 Task: Look for products in the category "Kid's Vitamins & Supplements" from Carlson Labs only.
Action: Mouse moved to (212, 106)
Screenshot: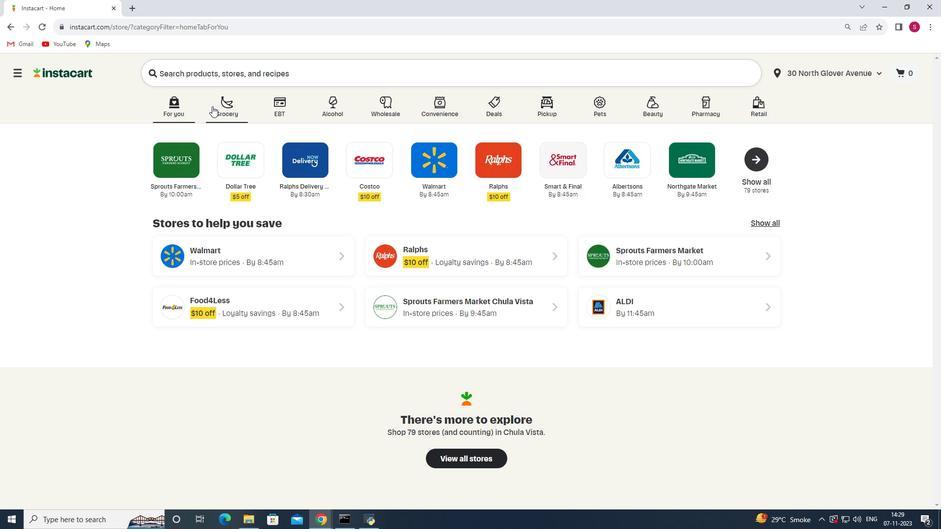 
Action: Mouse pressed left at (212, 106)
Screenshot: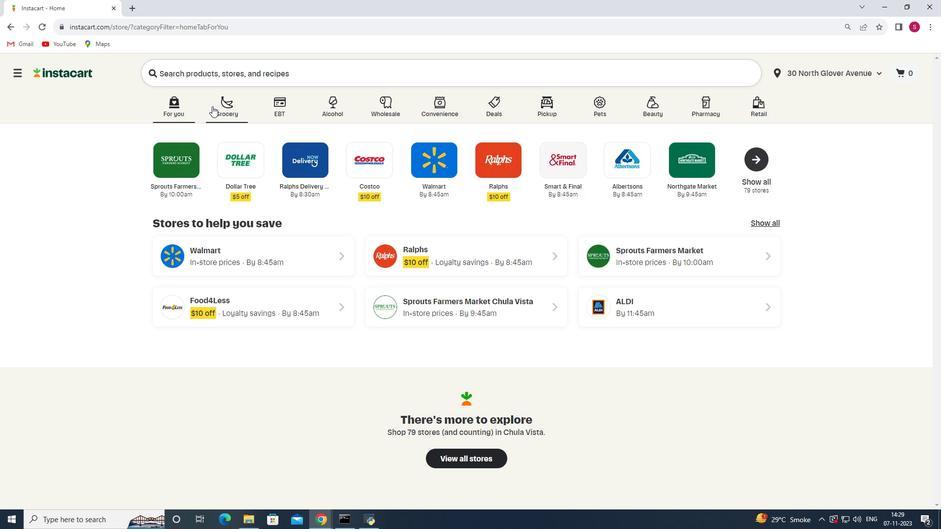 
Action: Mouse moved to (234, 286)
Screenshot: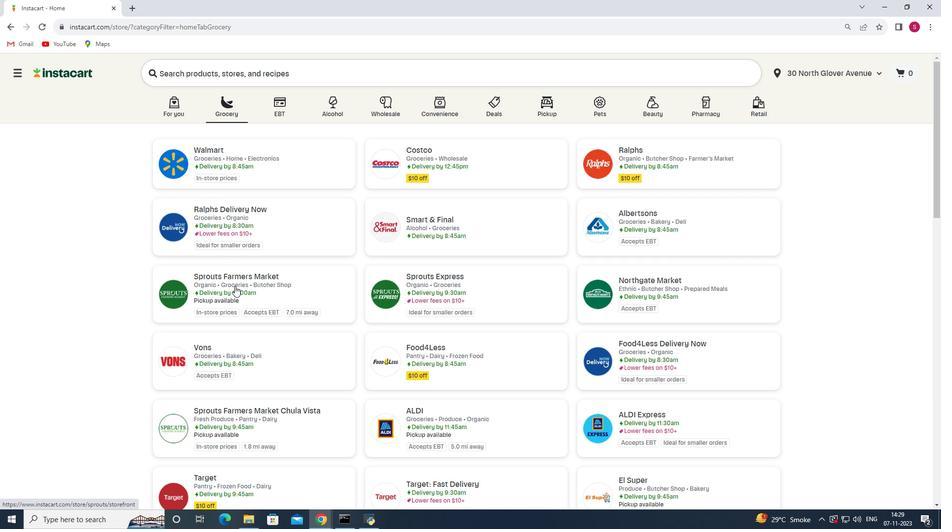
Action: Mouse pressed left at (234, 286)
Screenshot: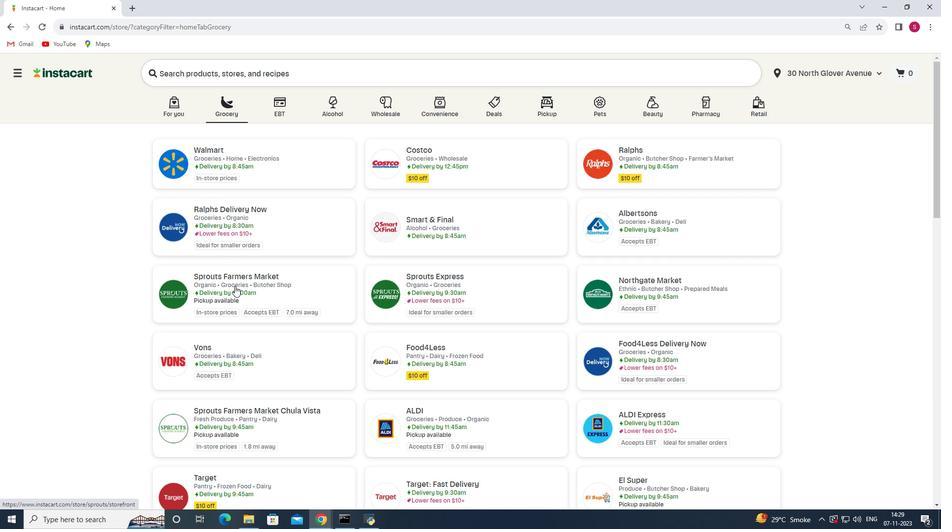 
Action: Mouse moved to (65, 272)
Screenshot: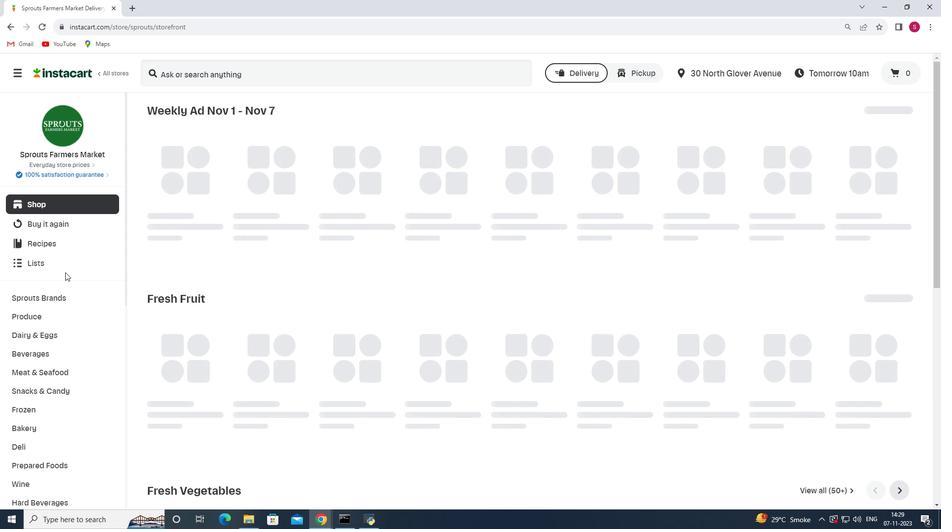 
Action: Mouse scrolled (65, 272) with delta (0, 0)
Screenshot: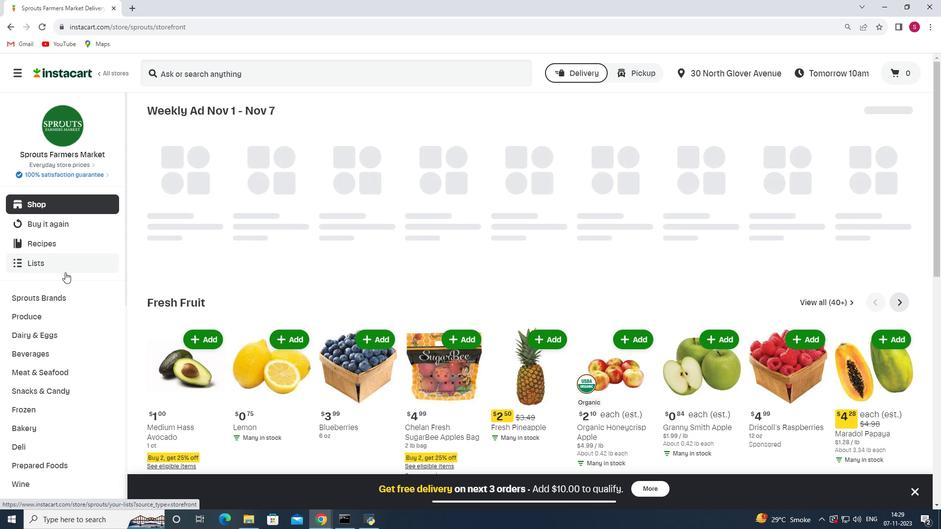 
Action: Mouse scrolled (65, 272) with delta (0, 0)
Screenshot: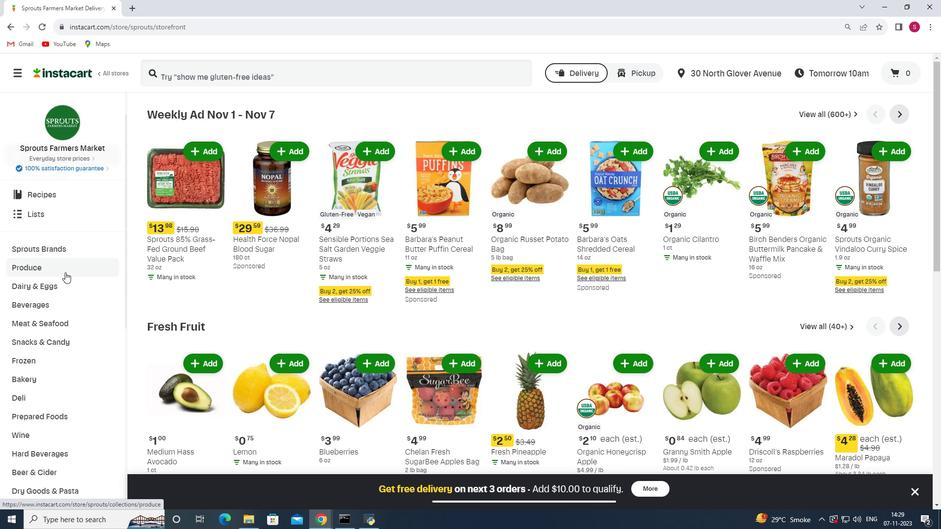 
Action: Mouse scrolled (65, 272) with delta (0, 0)
Screenshot: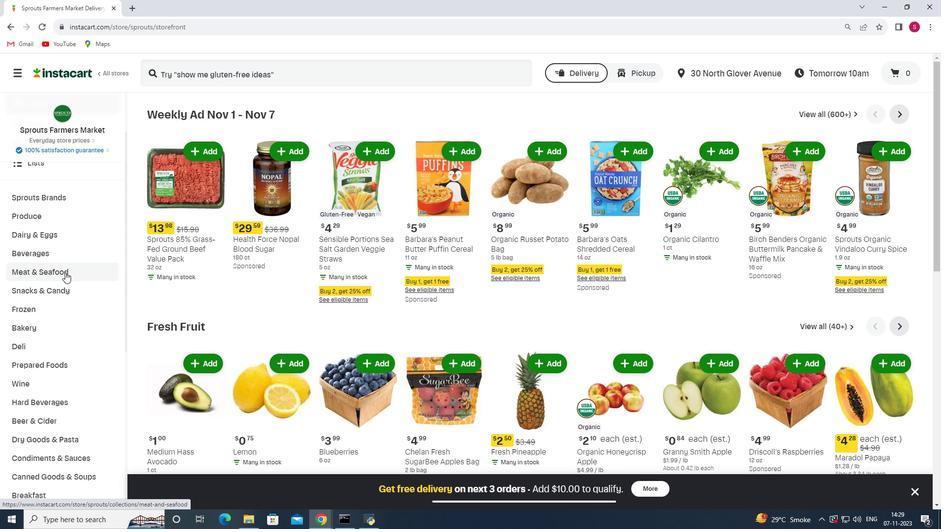 
Action: Mouse scrolled (65, 272) with delta (0, 0)
Screenshot: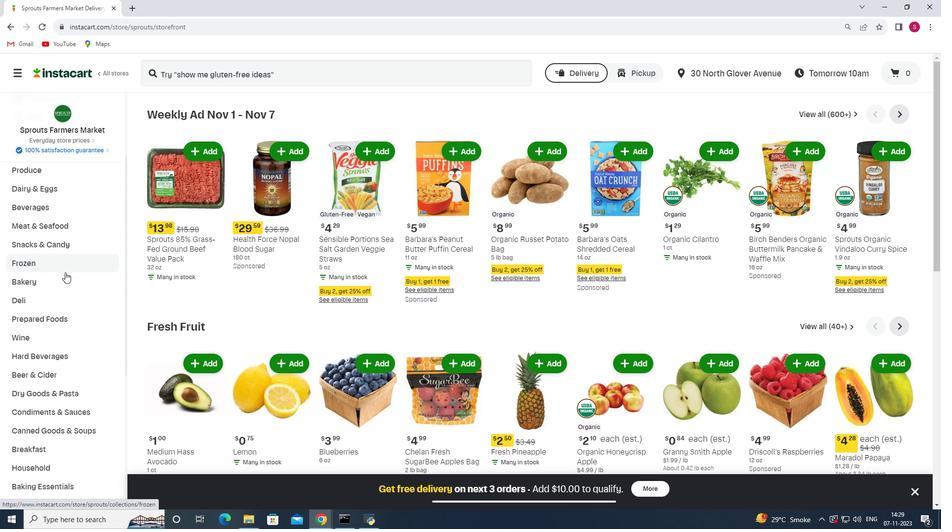 
Action: Mouse scrolled (65, 272) with delta (0, 0)
Screenshot: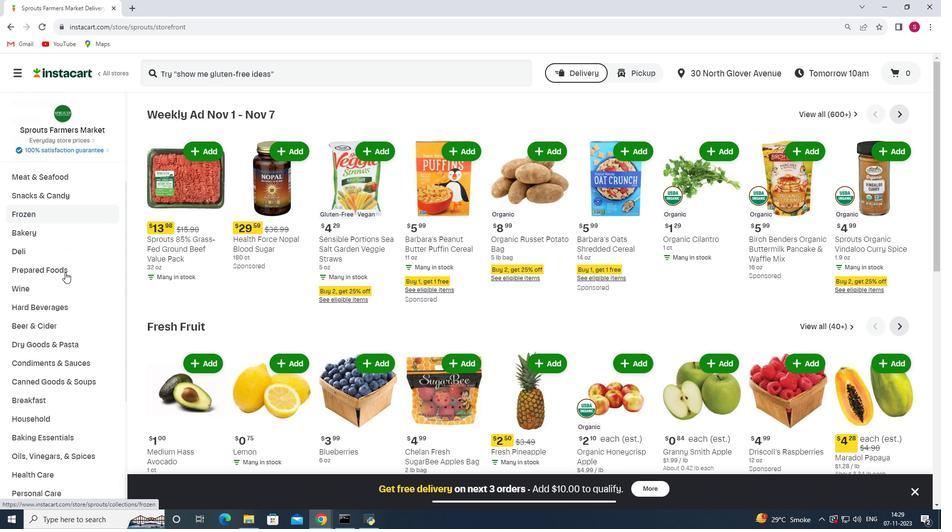 
Action: Mouse scrolled (65, 272) with delta (0, 0)
Screenshot: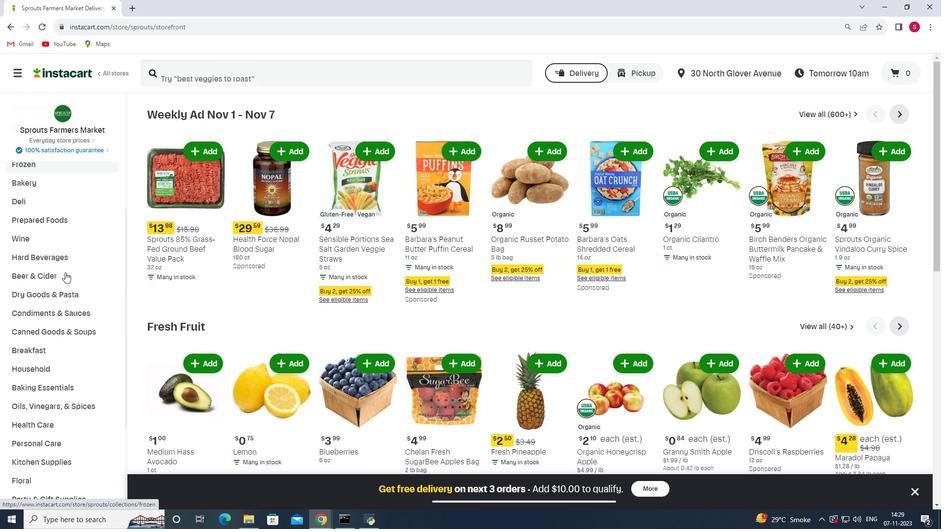 
Action: Mouse scrolled (65, 272) with delta (0, 0)
Screenshot: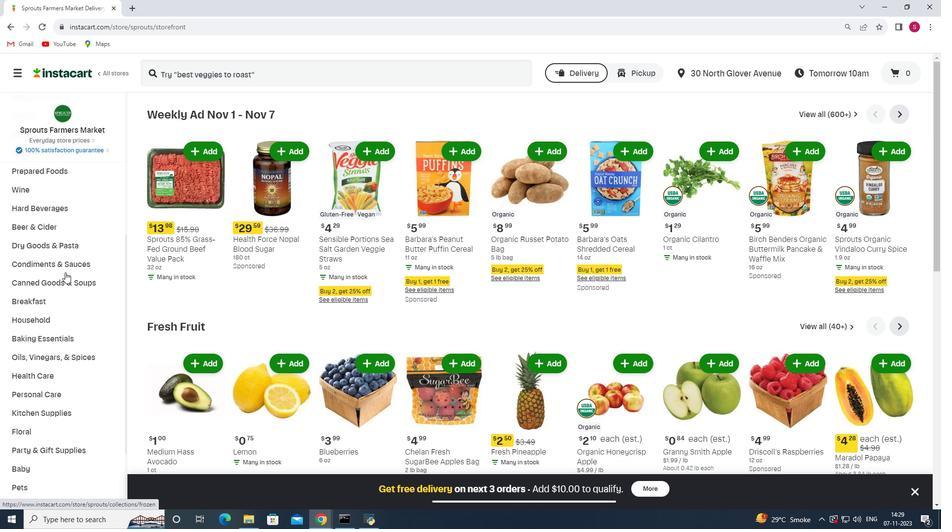
Action: Mouse moved to (46, 327)
Screenshot: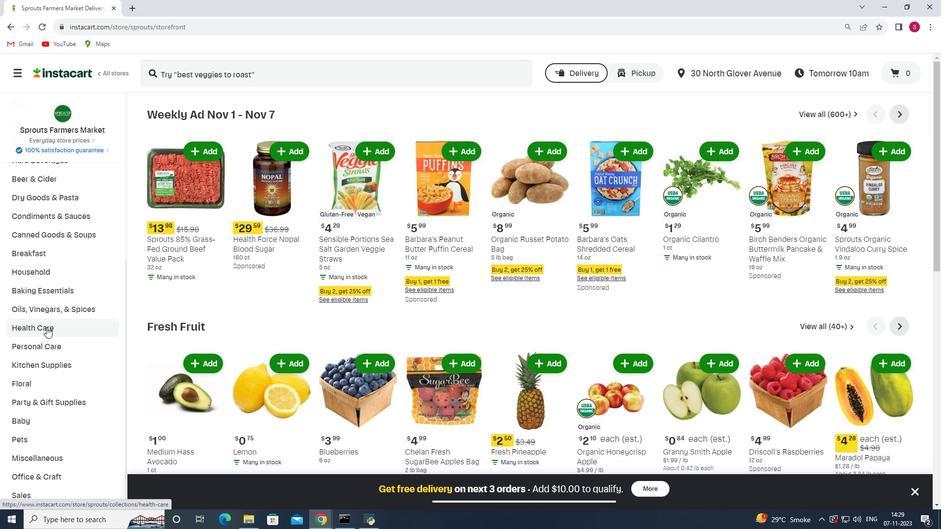 
Action: Mouse pressed left at (46, 327)
Screenshot: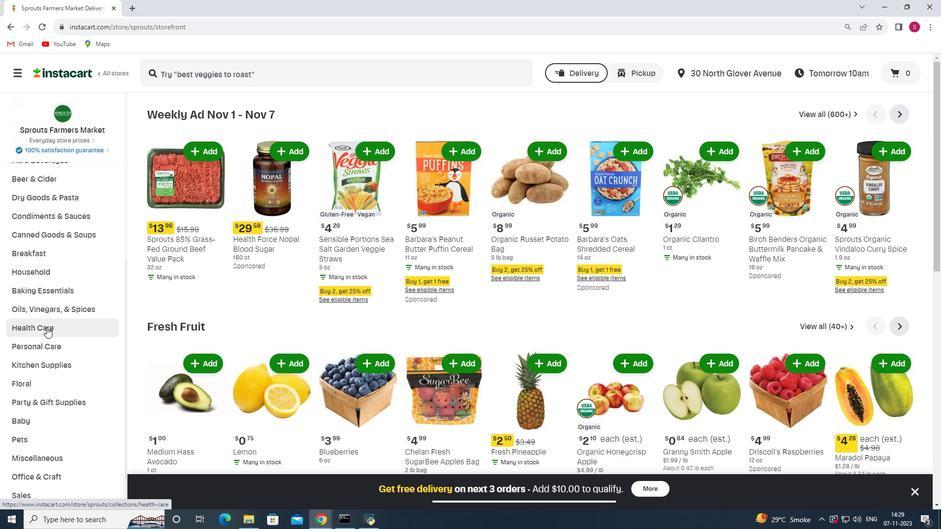 
Action: Mouse moved to (331, 138)
Screenshot: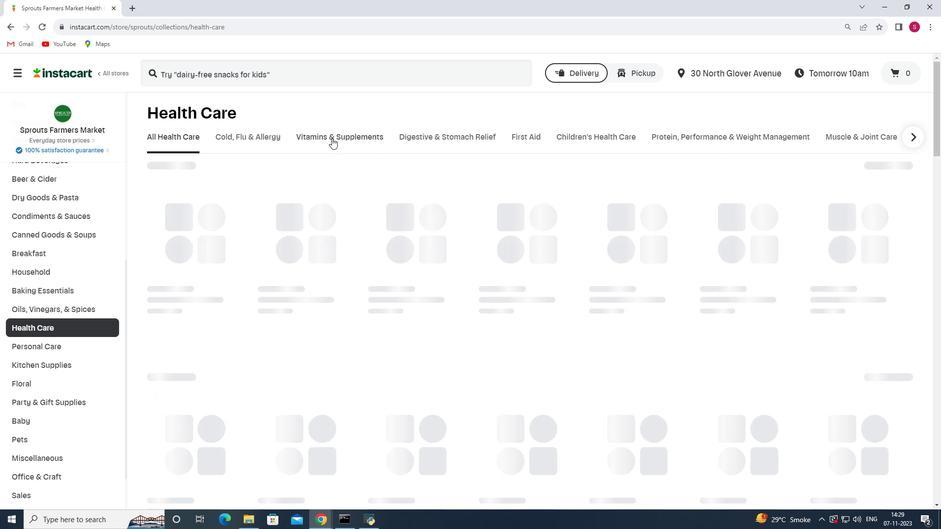 
Action: Mouse pressed left at (331, 138)
Screenshot: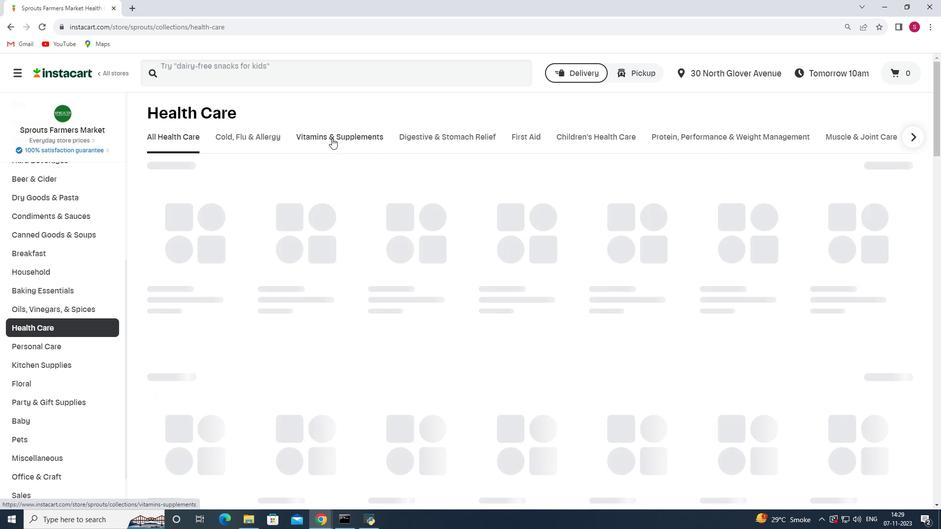 
Action: Mouse moved to (562, 180)
Screenshot: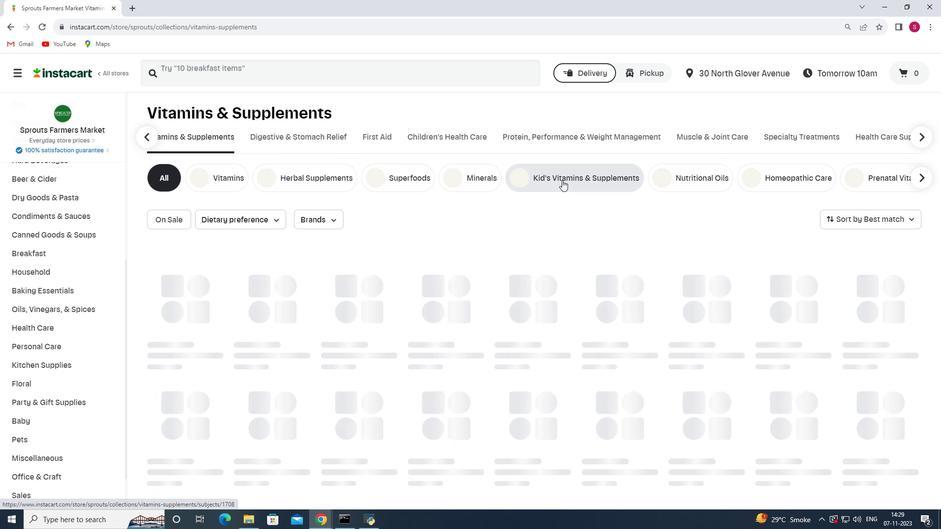 
Action: Mouse pressed left at (562, 180)
Screenshot: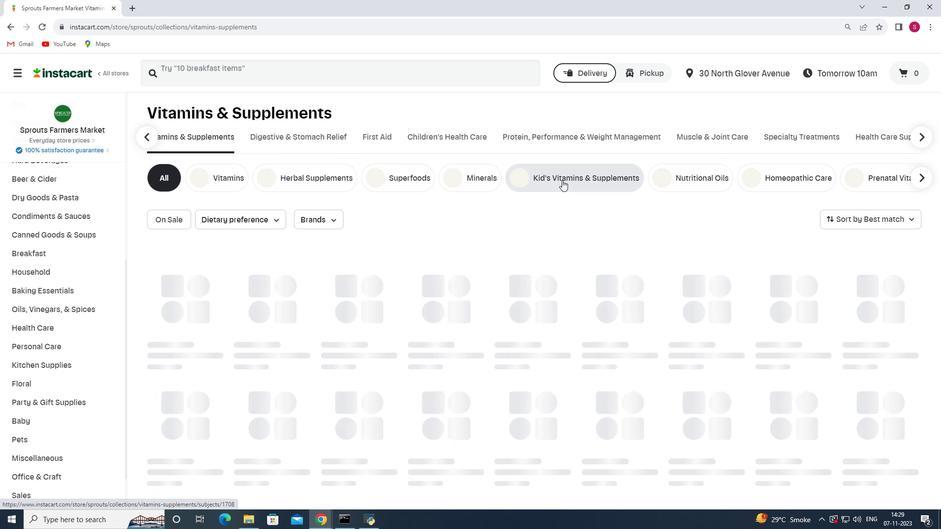 
Action: Mouse moved to (236, 221)
Screenshot: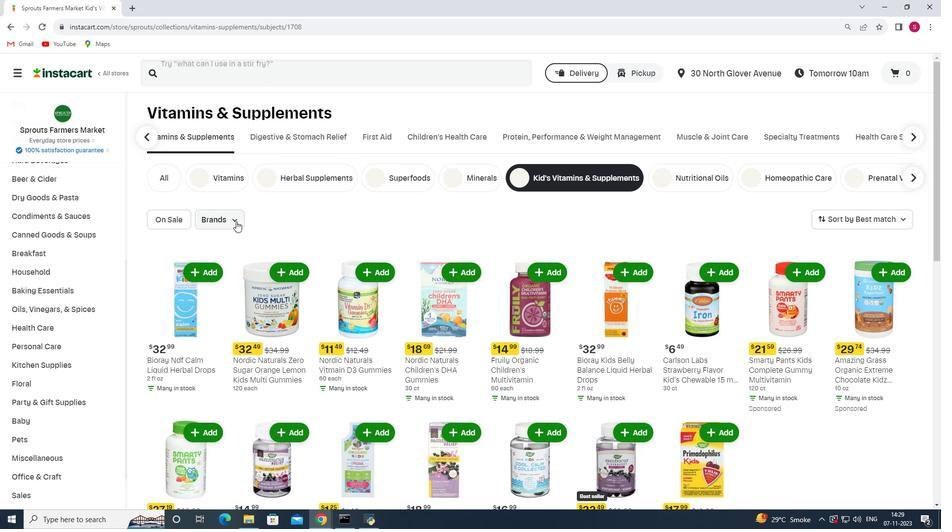 
Action: Mouse pressed left at (236, 221)
Screenshot: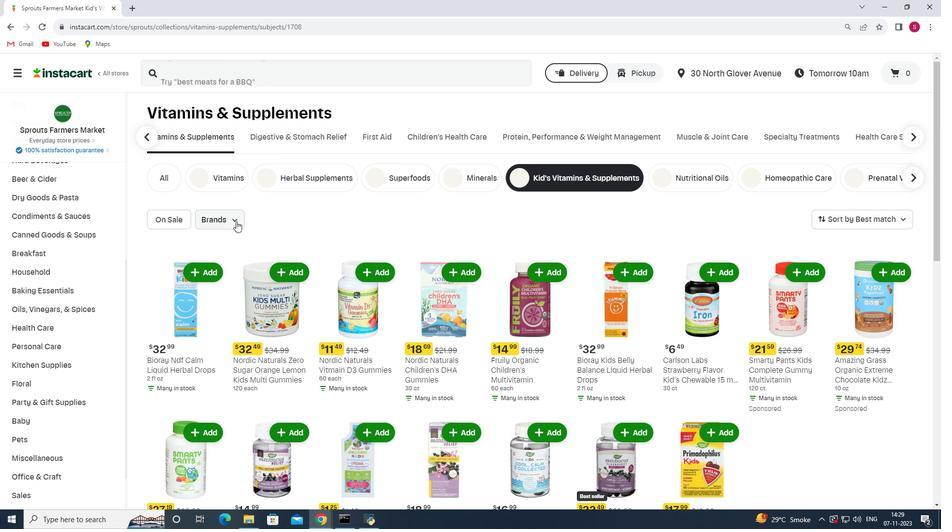 
Action: Mouse moved to (240, 248)
Screenshot: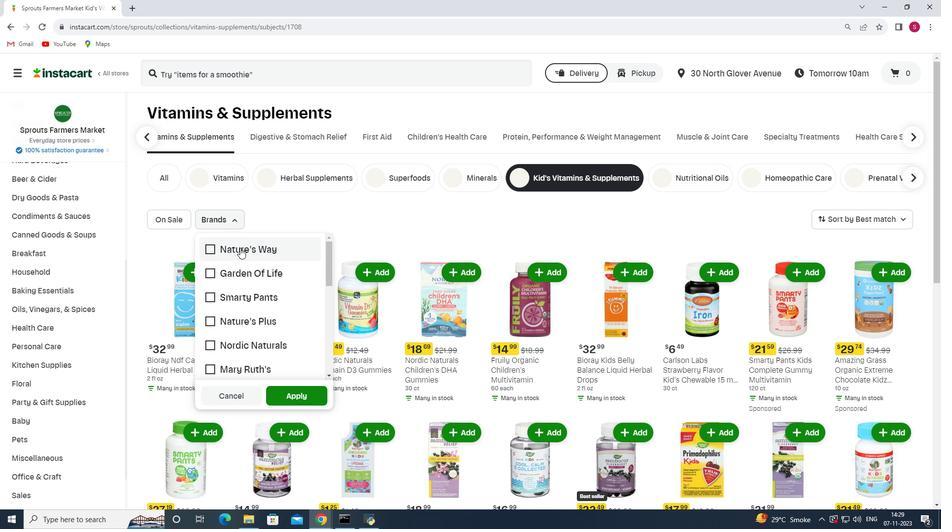 
Action: Mouse scrolled (240, 247) with delta (0, 0)
Screenshot: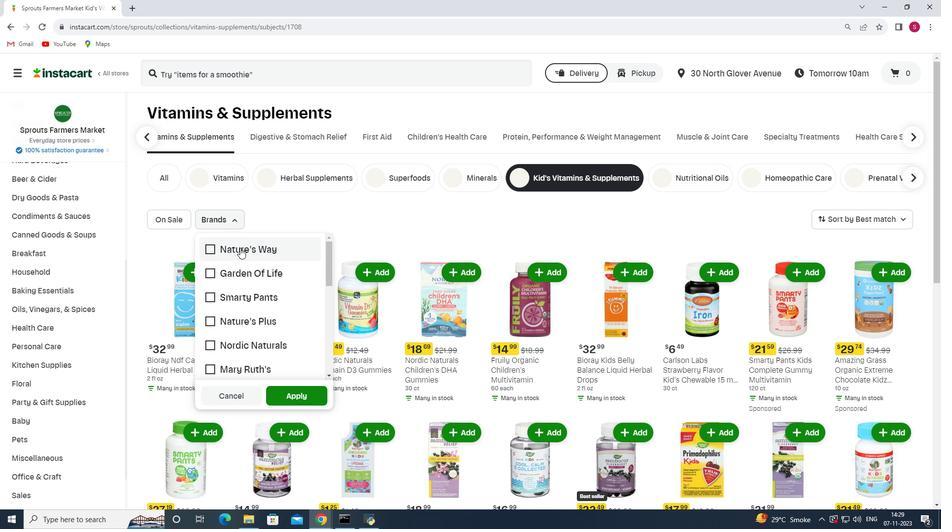 
Action: Mouse moved to (240, 248)
Screenshot: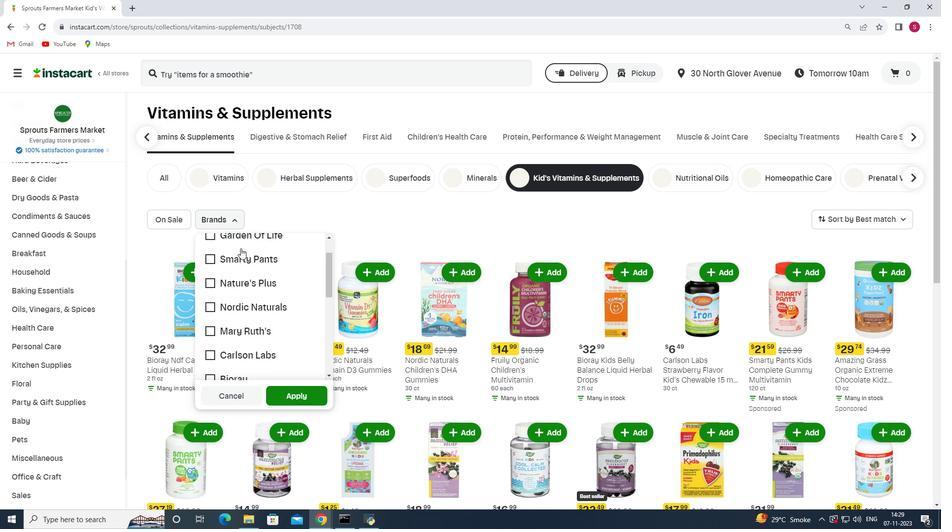 
Action: Mouse scrolled (240, 248) with delta (0, 0)
Screenshot: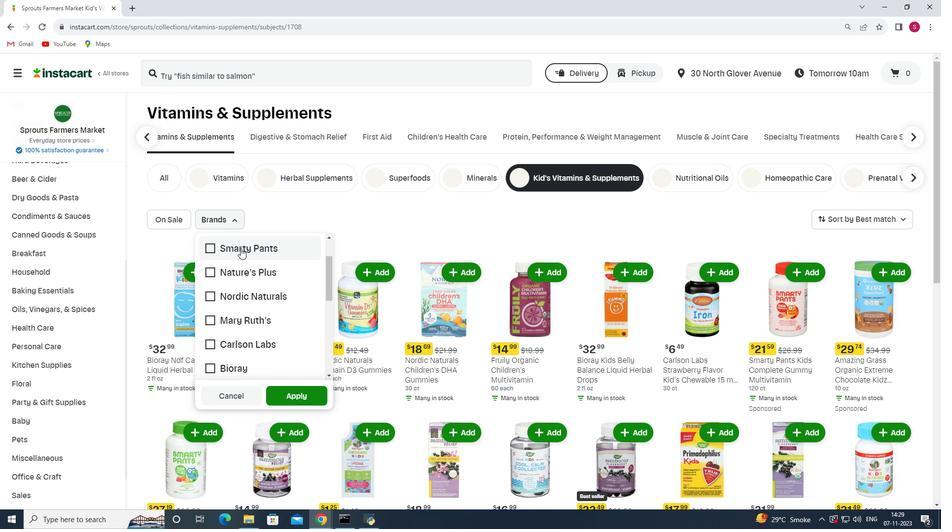 
Action: Mouse moved to (211, 298)
Screenshot: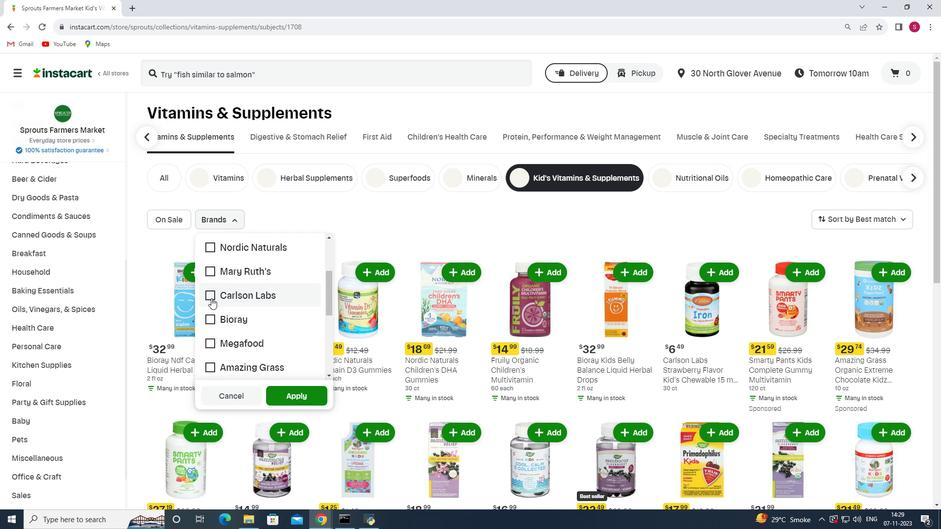 
Action: Mouse pressed left at (211, 298)
Screenshot: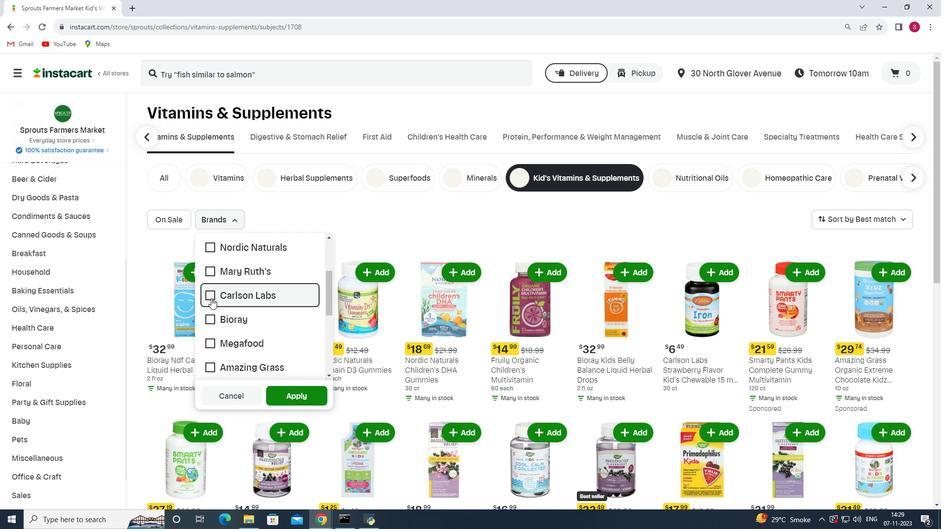 
Action: Mouse moved to (304, 392)
Screenshot: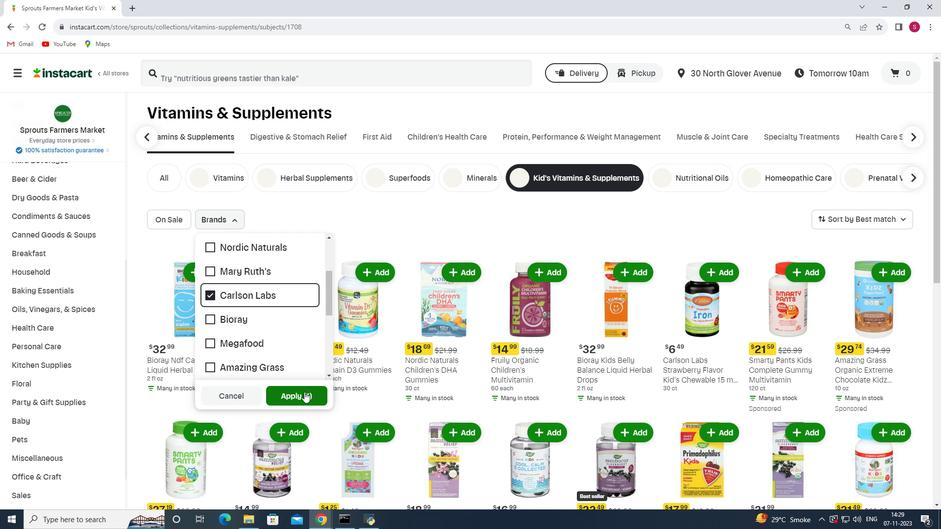 
Action: Mouse pressed left at (304, 392)
Screenshot: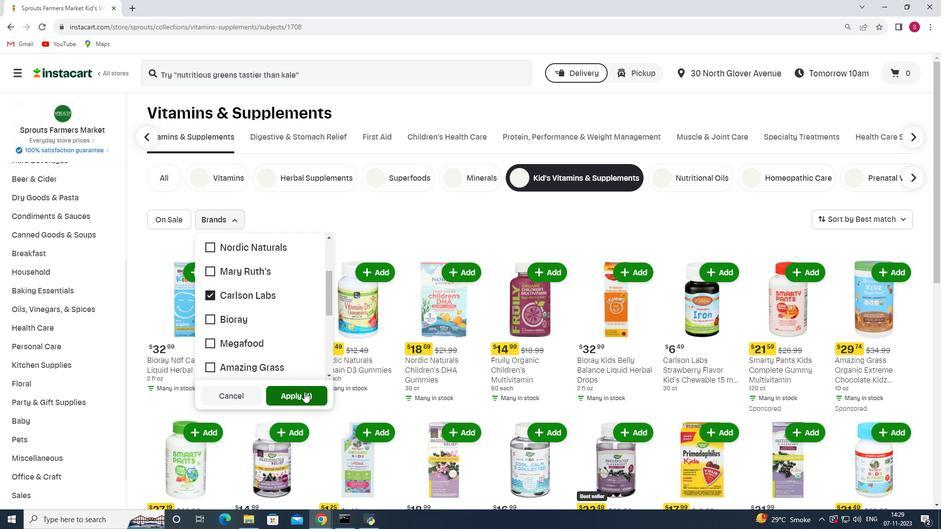 
